 Task: Set the junk email protection level to 'Low' in Outlook.
Action: Mouse moved to (103, 66)
Screenshot: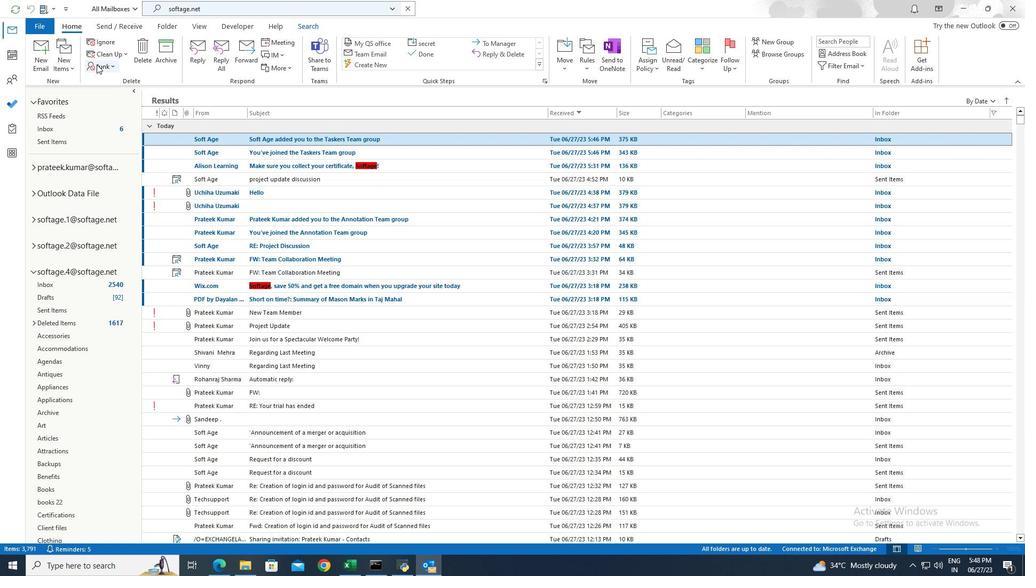 
Action: Mouse pressed left at (103, 66)
Screenshot: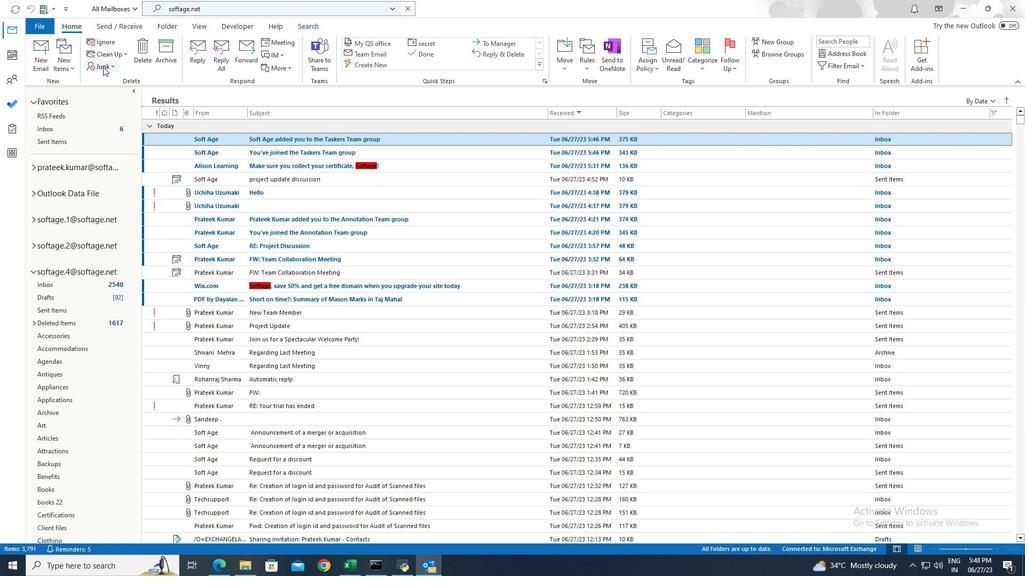 
Action: Mouse moved to (135, 159)
Screenshot: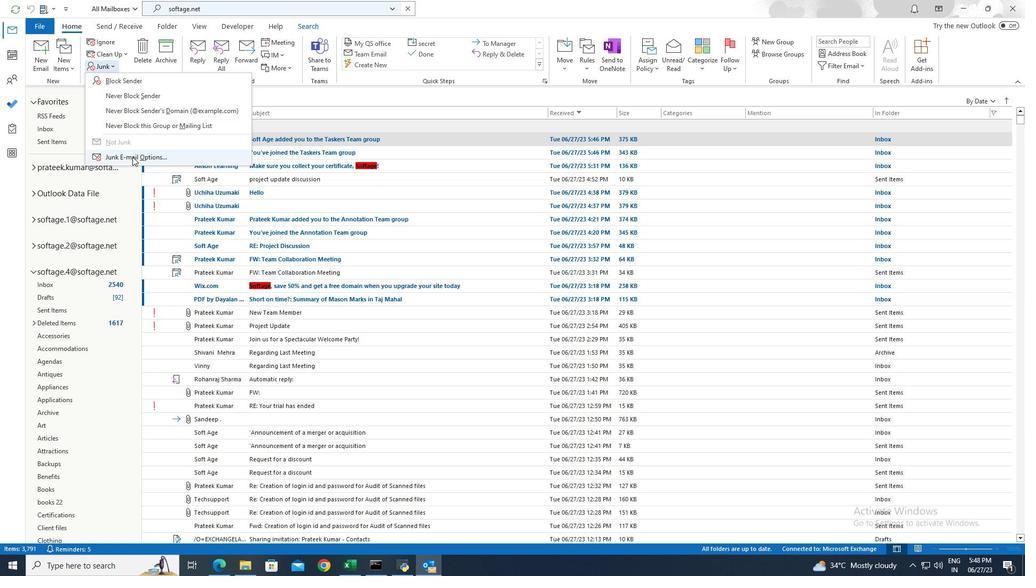 
Action: Mouse pressed left at (135, 159)
Screenshot: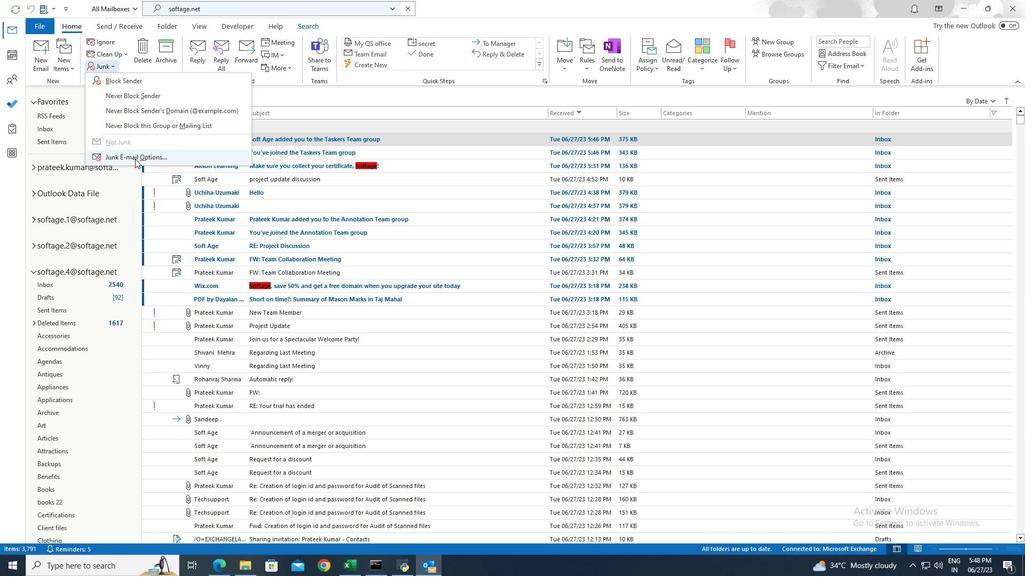 
Action: Mouse moved to (433, 229)
Screenshot: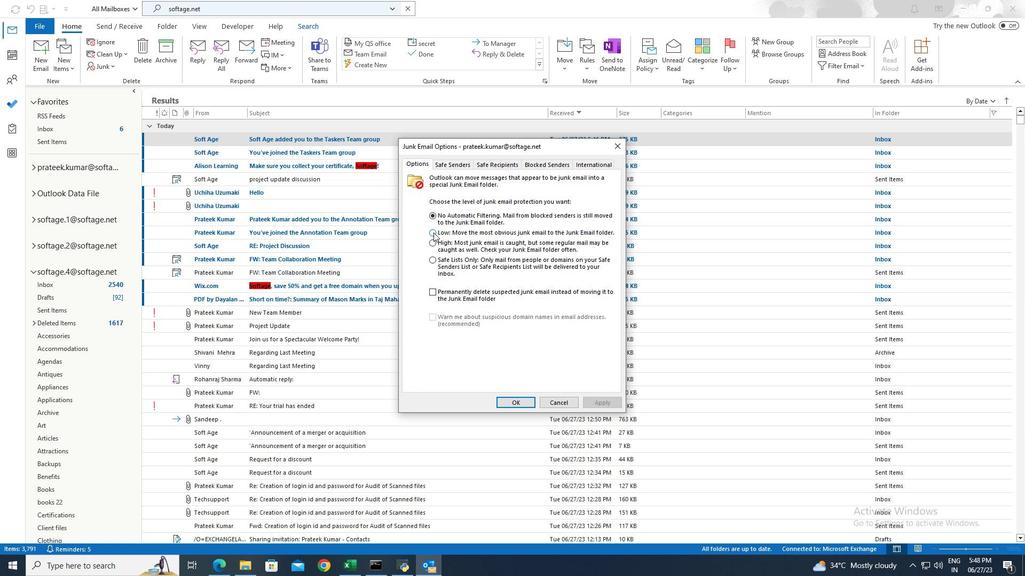 
Action: Mouse pressed left at (433, 229)
Screenshot: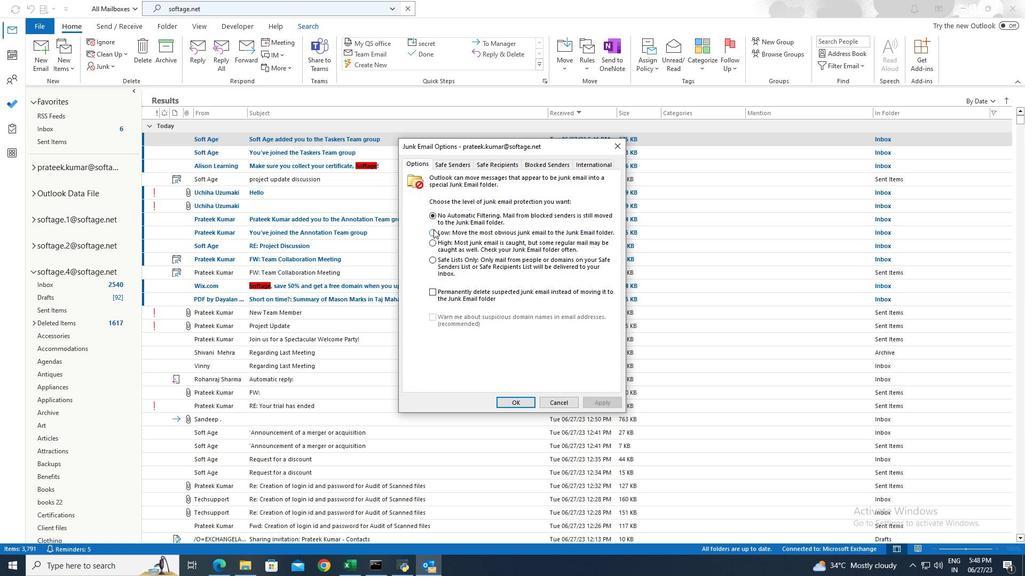 
Action: Mouse moved to (611, 404)
Screenshot: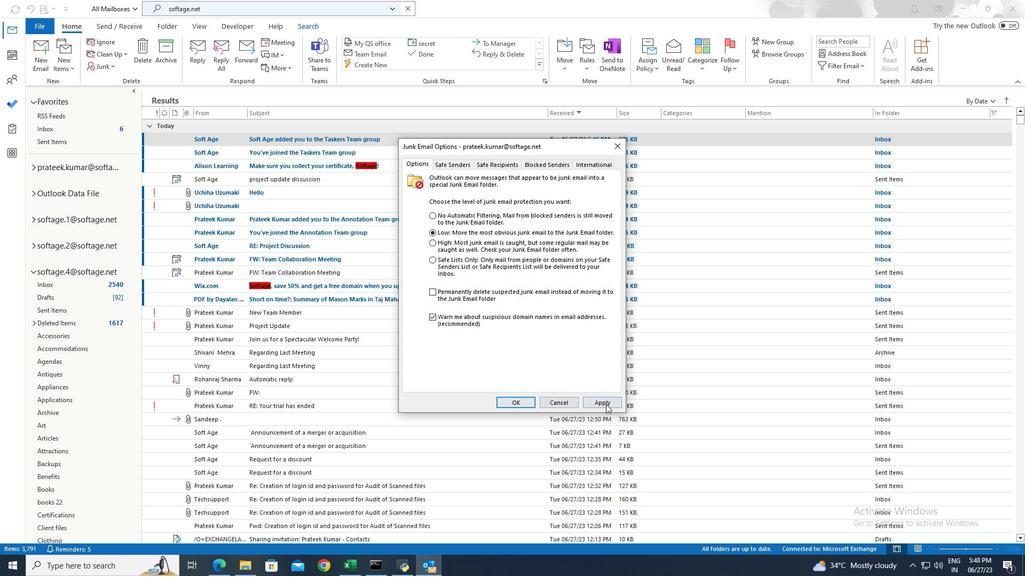 
Action: Mouse pressed left at (611, 404)
Screenshot: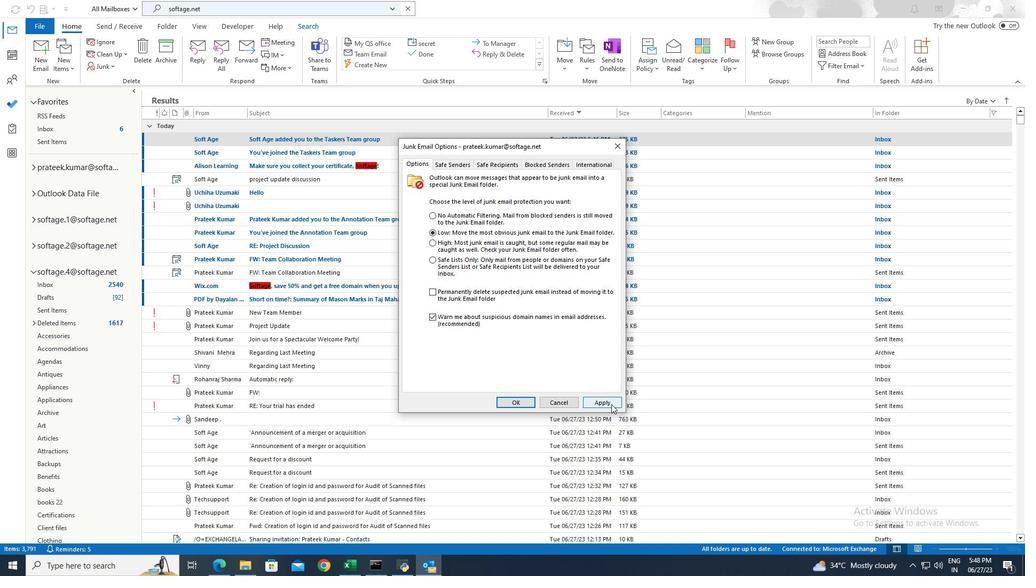
Action: Mouse moved to (512, 404)
Screenshot: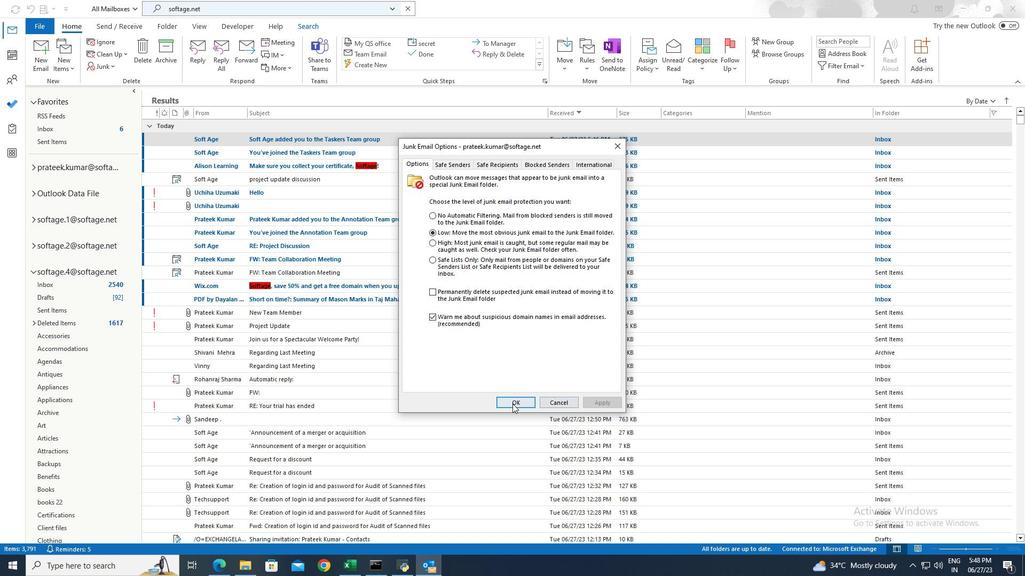 
Action: Mouse pressed left at (512, 404)
Screenshot: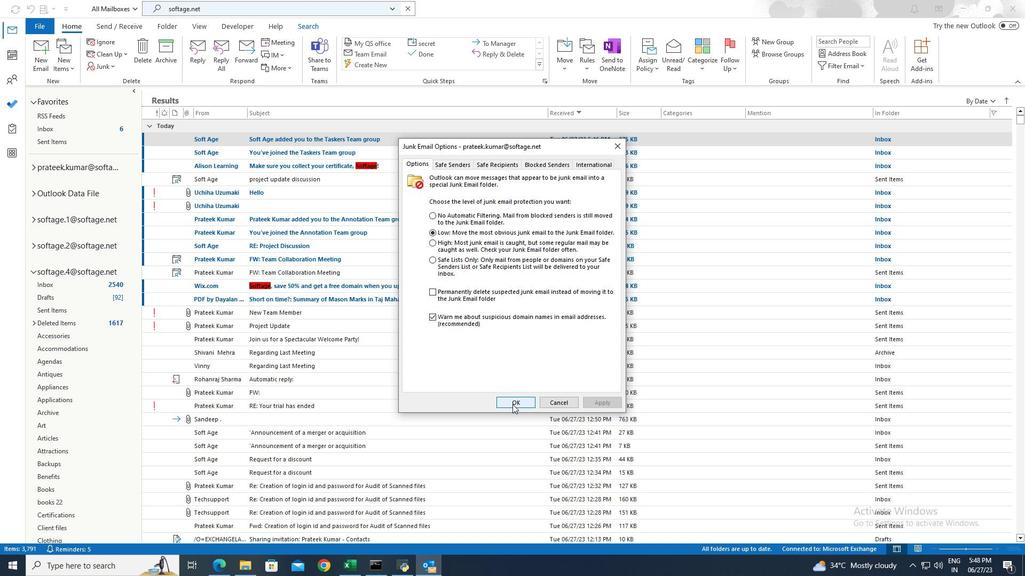 
